 Task: Calculate the area of a circle with a Python program given its radius.
Action: Mouse moved to (83, 7)
Screenshot: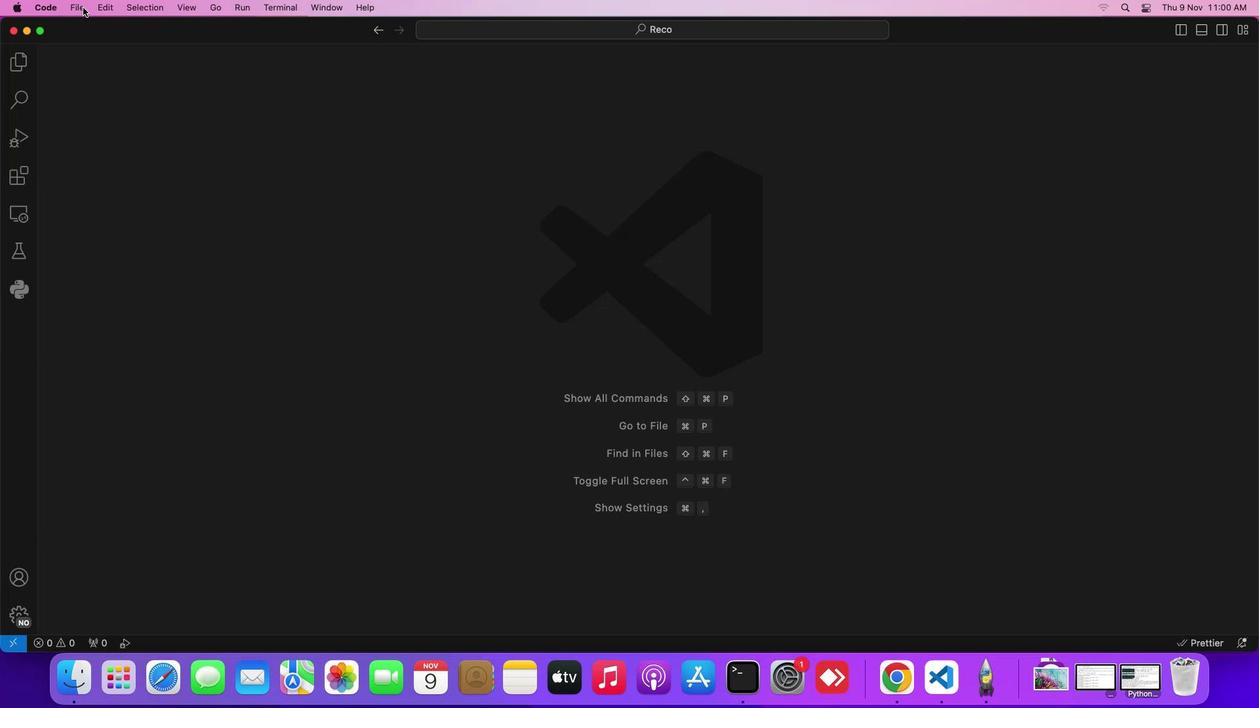 
Action: Mouse pressed left at (83, 7)
Screenshot: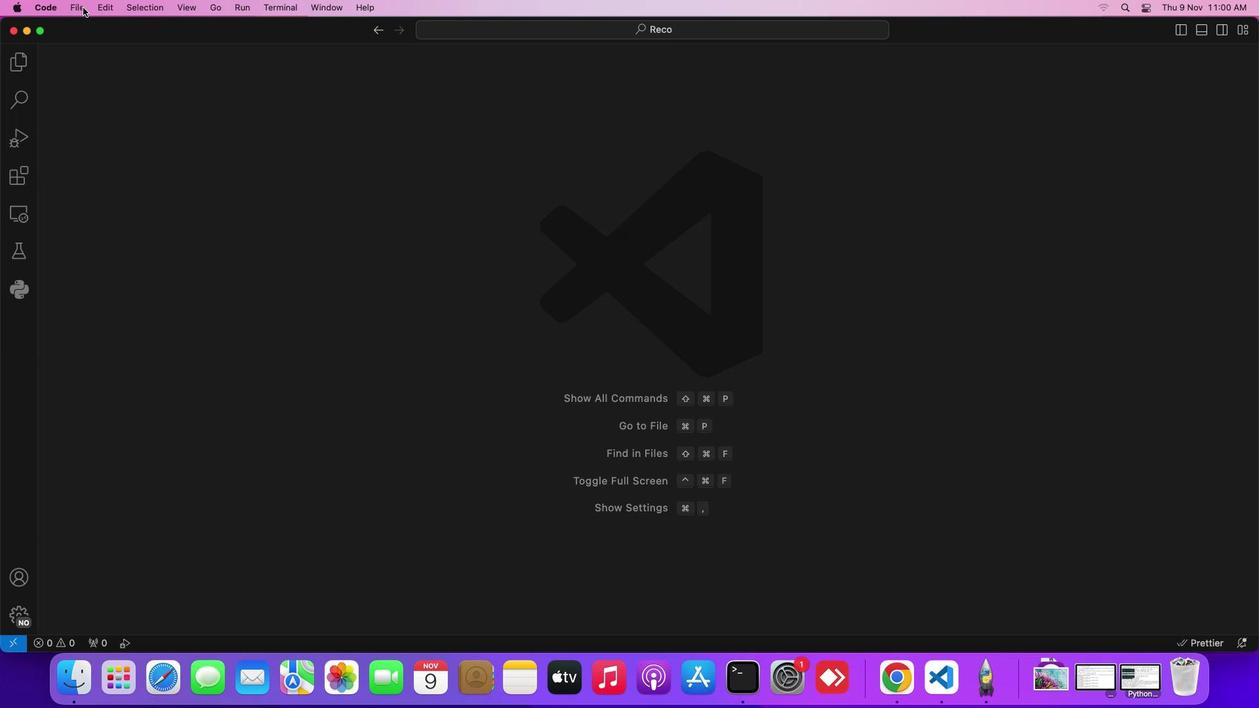 
Action: Mouse moved to (102, 24)
Screenshot: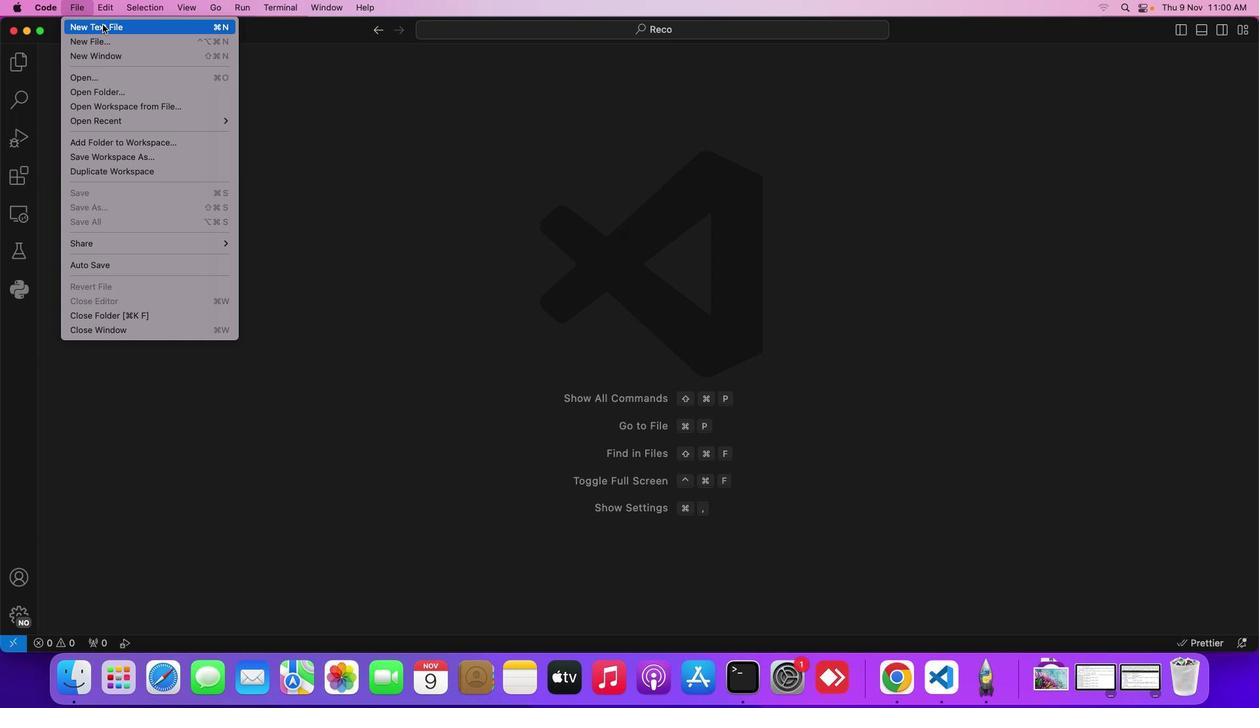 
Action: Mouse pressed left at (102, 24)
Screenshot: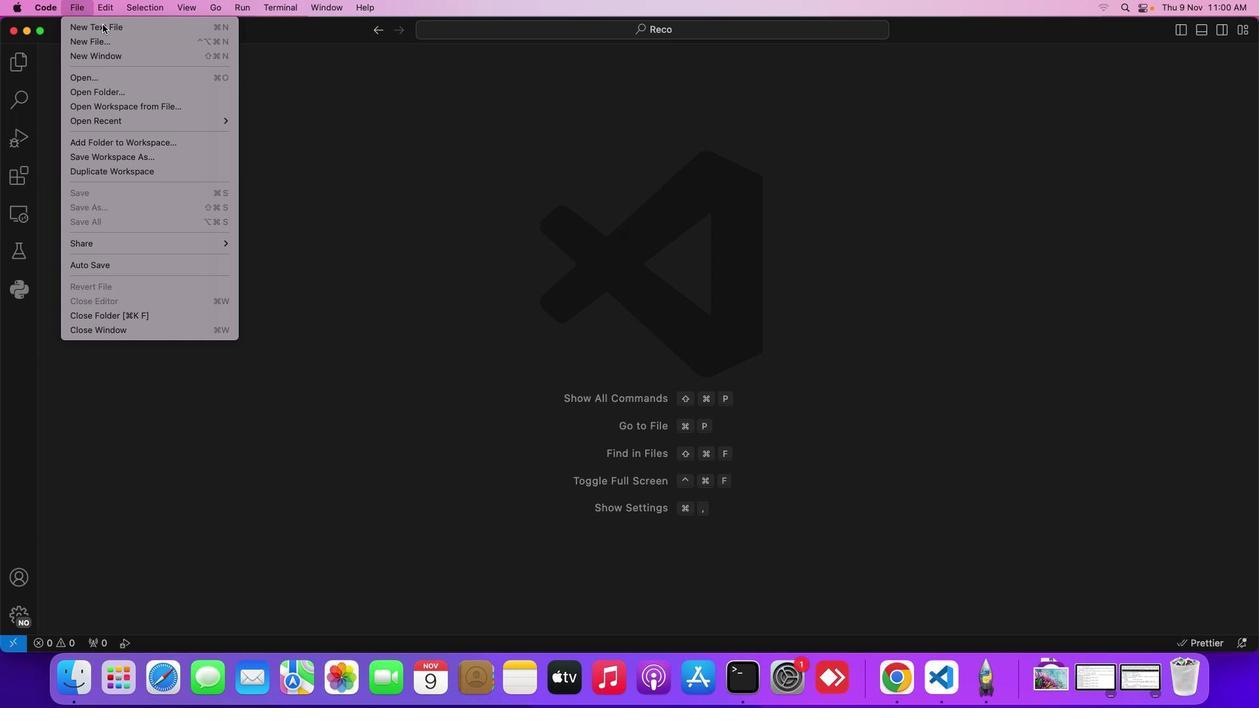 
Action: Mouse moved to (352, 199)
Screenshot: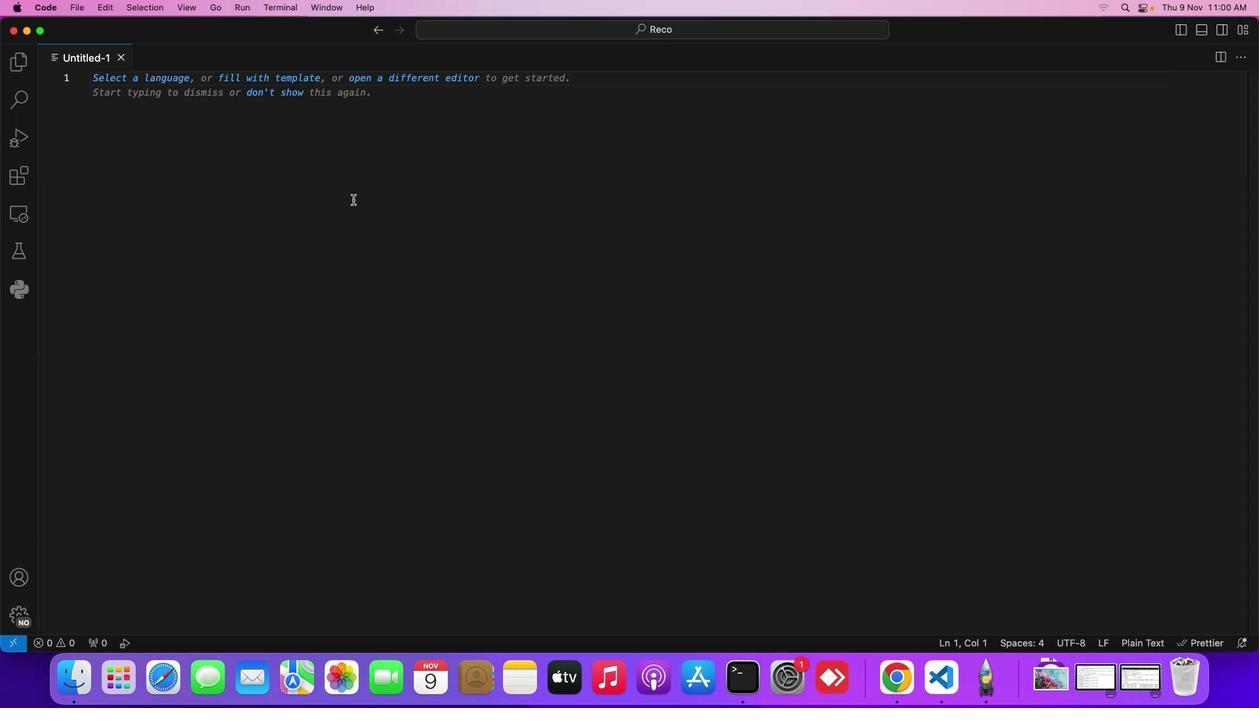 
Action: Key pressed Key.cmd's'
Screenshot: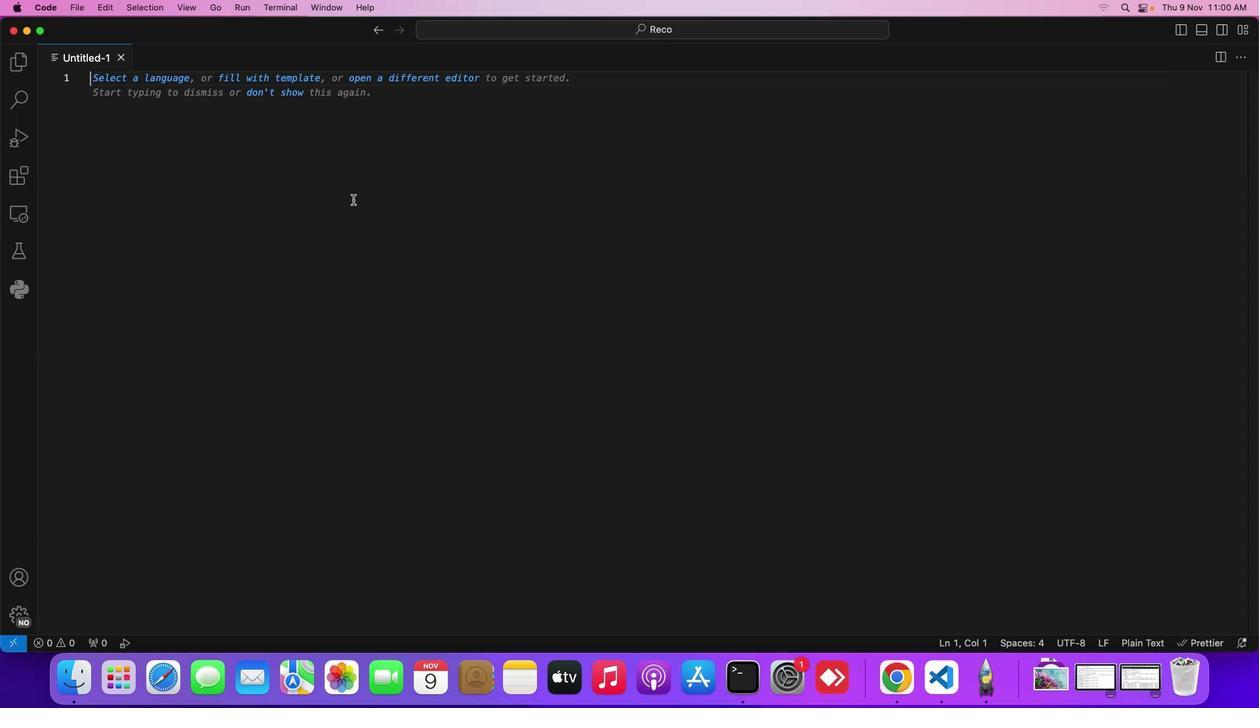 
Action: Mouse moved to (641, 276)
Screenshot: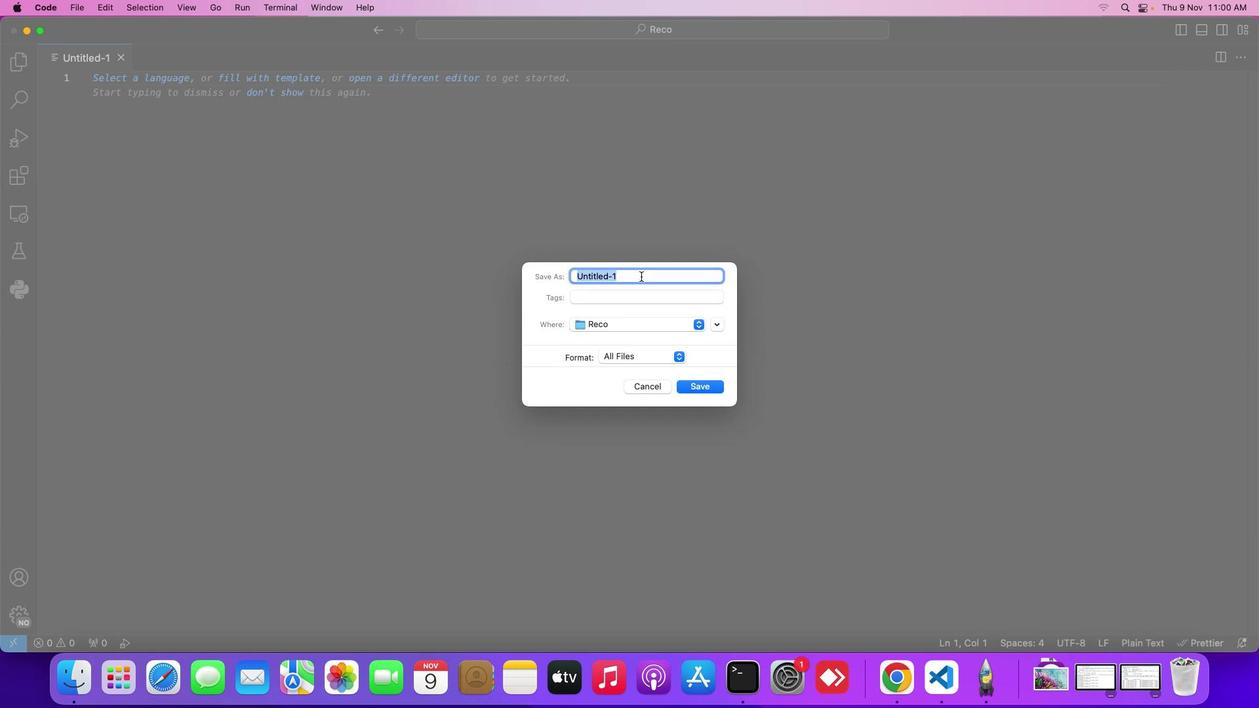 
Action: Mouse pressed left at (641, 276)
Screenshot: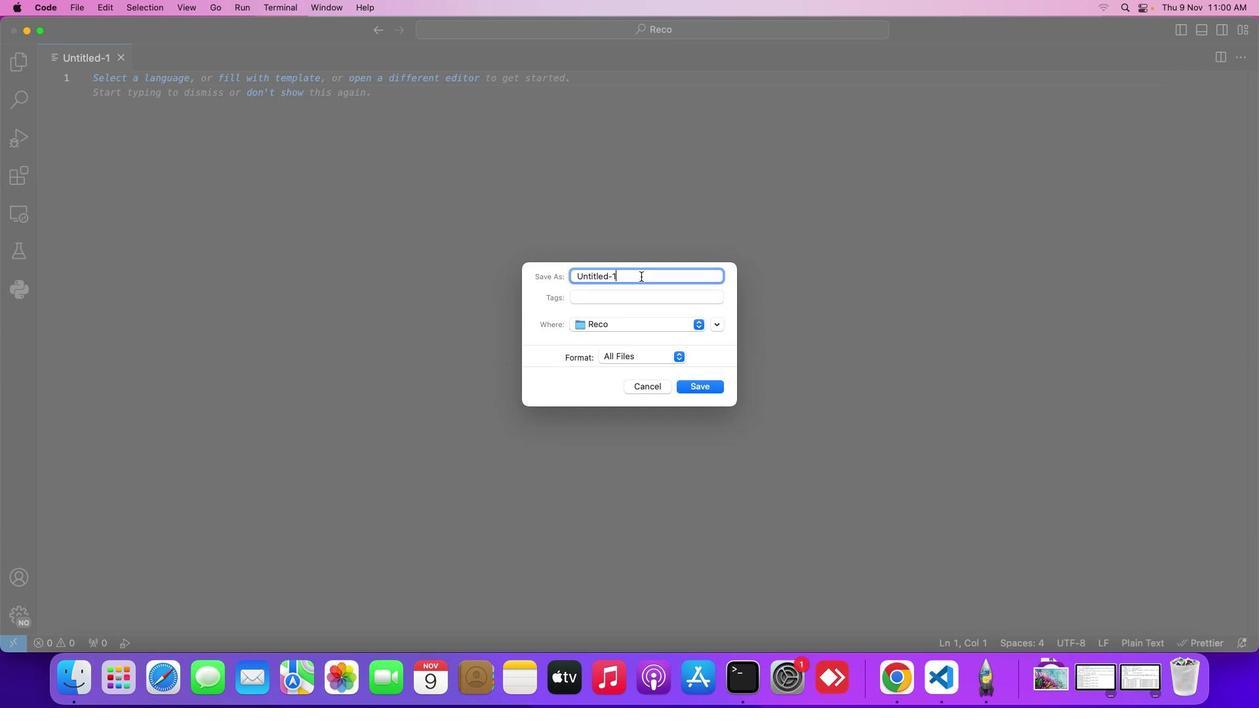 
Action: Mouse moved to (613, 284)
Screenshot: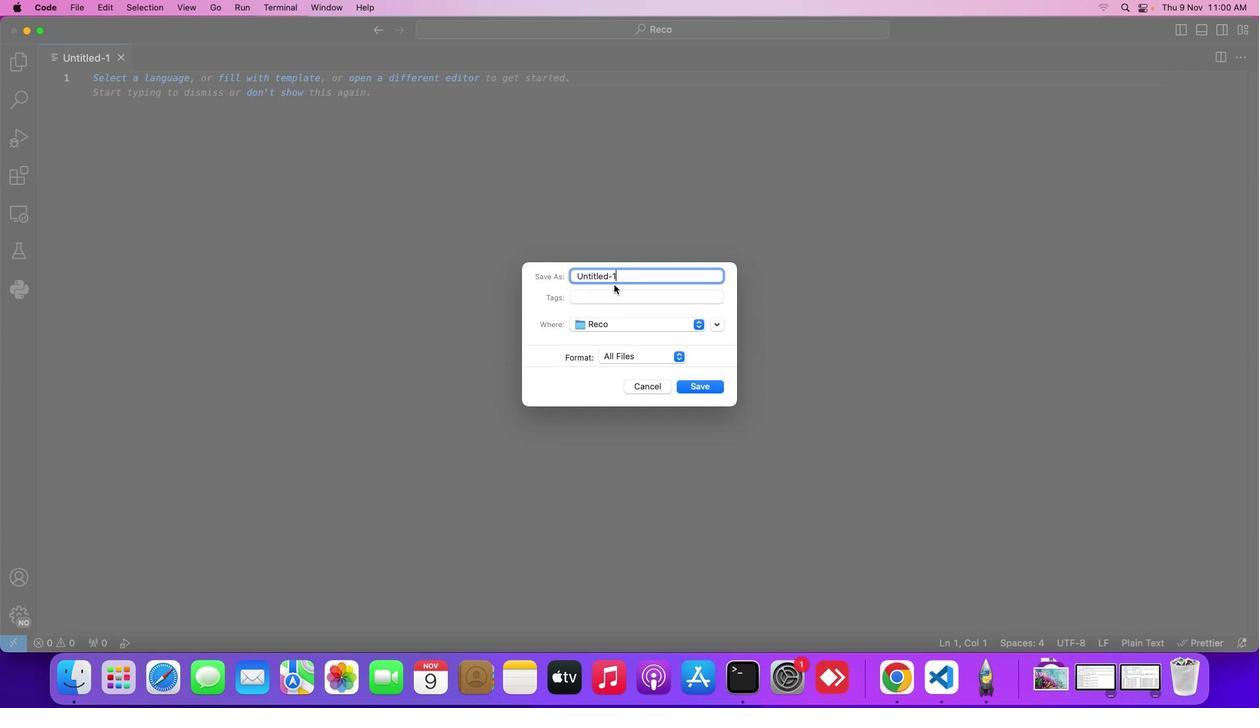 
Action: Key pressed Key.backspaceKey.backspaceKey.backspaceKey.backspaceKey.backspaceKey.backspaceKey.backspaceKey.backspaceKey.backspaceKey.backspaceKey.backspaceKey.shift_r'R''a''d''.''p''y'Key.enter'f'Key.backspaceKey.shift_r'#'Key.spaceKey.shift_r'G''e''t'Key.space't''h''e'Key.space'r''a''d''u'Key.backspace'i''u''s'Key.space'o''f'Key.space't''g''e'Key.space'='Key.backspaceKey.backspaceKey.backspaceKey.backspace'h''e'Key.space'c''i''r''c''l''e'Key.space'f''r''o''m'Key.space't''h''e'Key.space'u''s''e''r'Key.enter'r''a''d''i''u''s'Key.space'='Key.space'f''l''o''a''t'Key.shift_r'(''i''n''p''u''t'Key.shift_r'('Key.shift_r'"'Key.shift_r'E''n''t''e''r'Key.space't''h''e'Key.space'r''a''d''i''u''s'Key.space'o''f'Key.space't''h''e'Key.space'c''u''r'Key.backspaceKey.backspace'i''r''c''l''e'Key.shift_r':'Key.spaceKey.rightKey.rightKey.rightKey.enterKey.enterKey.shift_r'#'Key.spaceKey.shift_r'C''a''l''c''u''l''a''t''e'Key.space't''h''e'Key.space'a''r''e''a'Key.space'o''f'Key.space't''h''e'Key.space'c''i''r''c''l''e'Key.space'u''s''i''n''g'Key.space't''h''e'Key.space'f''o''r''m''u''l''a'Key.shift_r':'Key.spaceKey.shift_r'A'Key.space'='Key.shift_r'#'Key.backspaceKey.space'f'Key.backspaceKey.spaceKey.backspaceKey.enterKey.shift_rKey.shift_r'#'Key.spaceKey.shift_r'H''e''r''e'Key.spaceKey.backspace','Key.space'w''e'Key.space'a'Key.backspace'u''s''e'Key.space't''h''e'Key.space'm''a''t''h'Key.space'm''o''d''u''l''e'Key.space't''o'Key.space'a''c''c''e''s'Key.space't''h''e'Key.space'v''a''l''u''e'Key.space'o''f'Key.space'p''i'Key.enter'i''m''p''o'Key.enterKey.space'm''a''t''h'Key.enterKey.enter'a''r''e''a'Key.space'='Key.space'm''a''t''h''.''p''i'Key.spaceKey.shift_r'*'Key.space'r''a''d''i''u''s'Key.spaceKey.backspaceKey.shift_r'*''*''2'Key.enterKey.enterKey.shift_r'#'Key.spaceKey.shift_r'D''i''s''p''l''a''y'Key.space't''h''e'Key.space'r''e''s''d'Key.backspace'u''l''t'Key.enter'p''r''i''n''t'Key.shift_r'(''f'Key.shift_r'"'Key.shift_r'T''h''e'Key.space'r'Key.backspace'a''r''e''a'Key.space'o''f'Key.space't''h''e'Key.space'c''i''r''c''l''u''l'Key.backspaceKey.backspaceKey.backspace'l''e'Key.space'w''i''t''h'Key.space'r''a''d''i''u''s'Key.spaceKey.shift_r'{''r''a'Key.enterKey.rightKey.space'i''s'Key.shift_r':'Key.spaceKey.shift_r'{''a''r''e''a'Key.rightKey.rightKey.rightKey.enterKey.enter
Screenshot: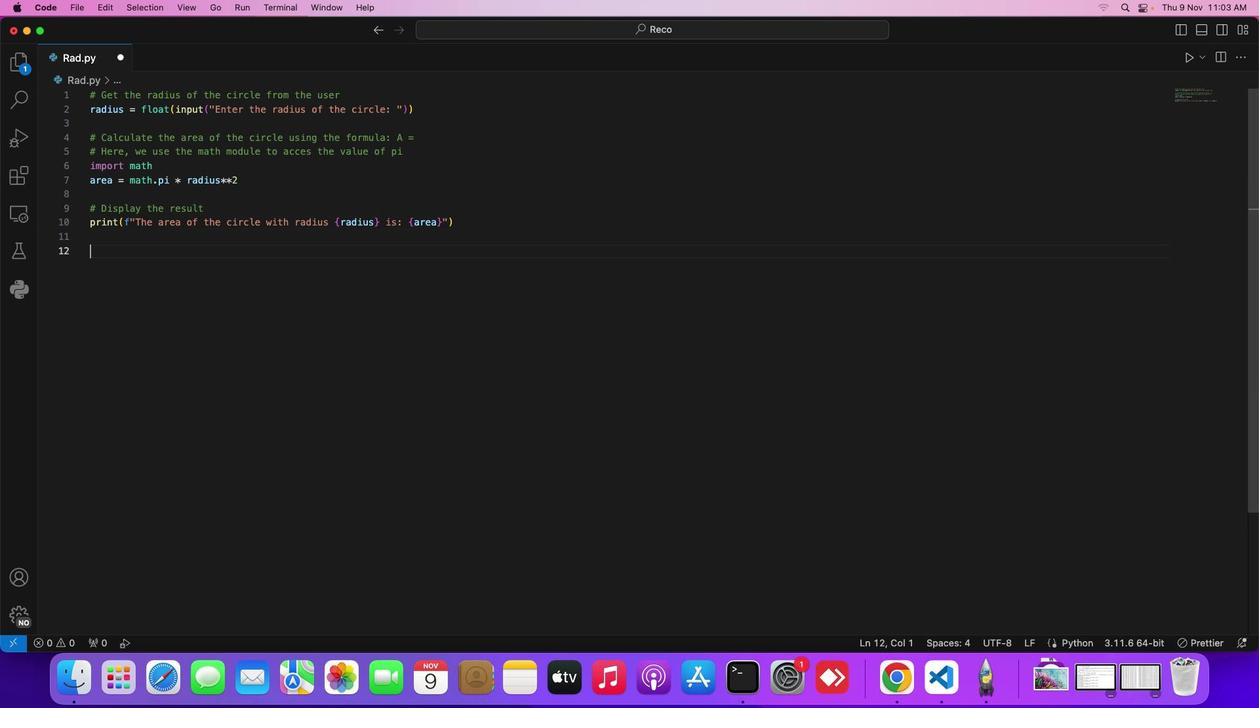 
Action: Mouse moved to (488, 134)
Screenshot: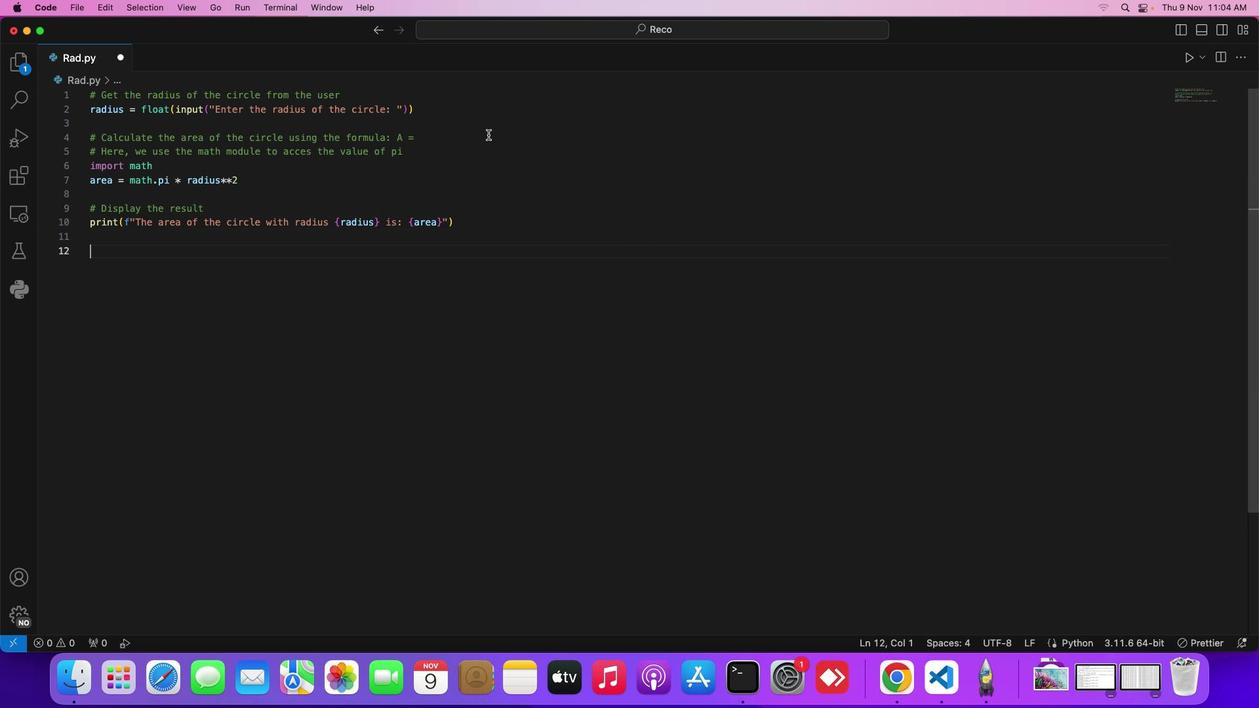
Action: Key pressed Key.cmd
Screenshot: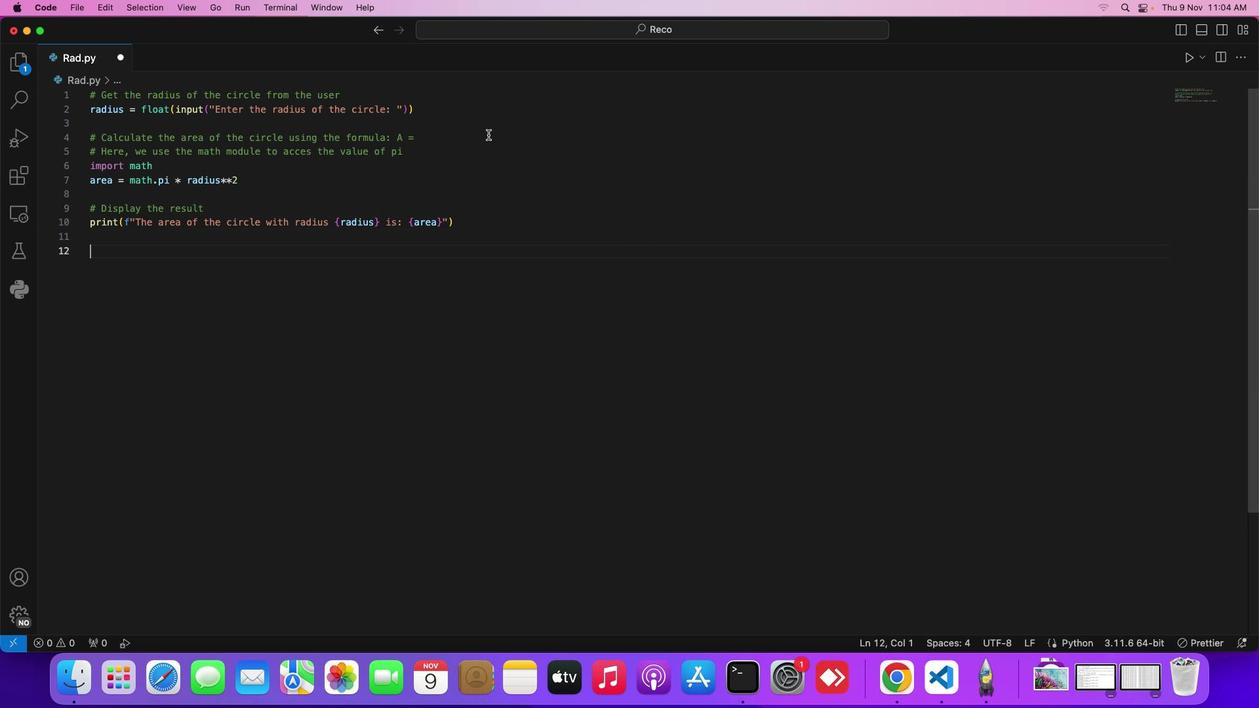 
Action: Mouse moved to (488, 134)
Screenshot: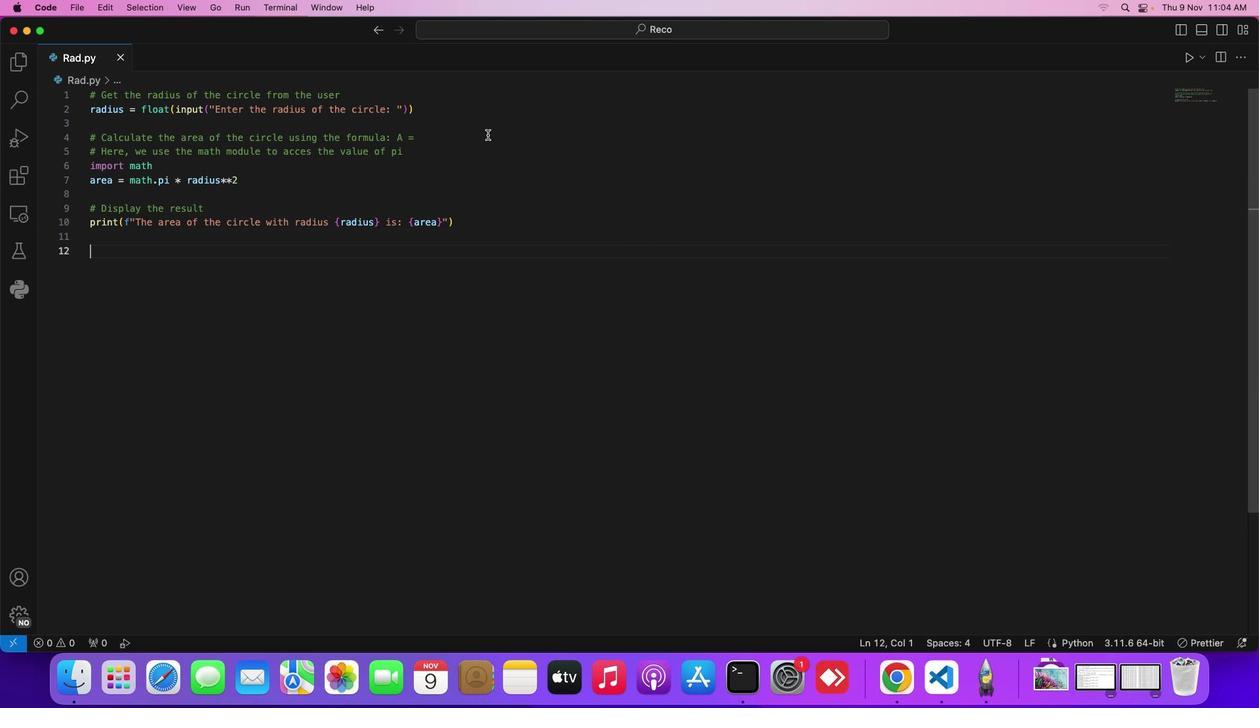 
Action: Key pressed 's'
Screenshot: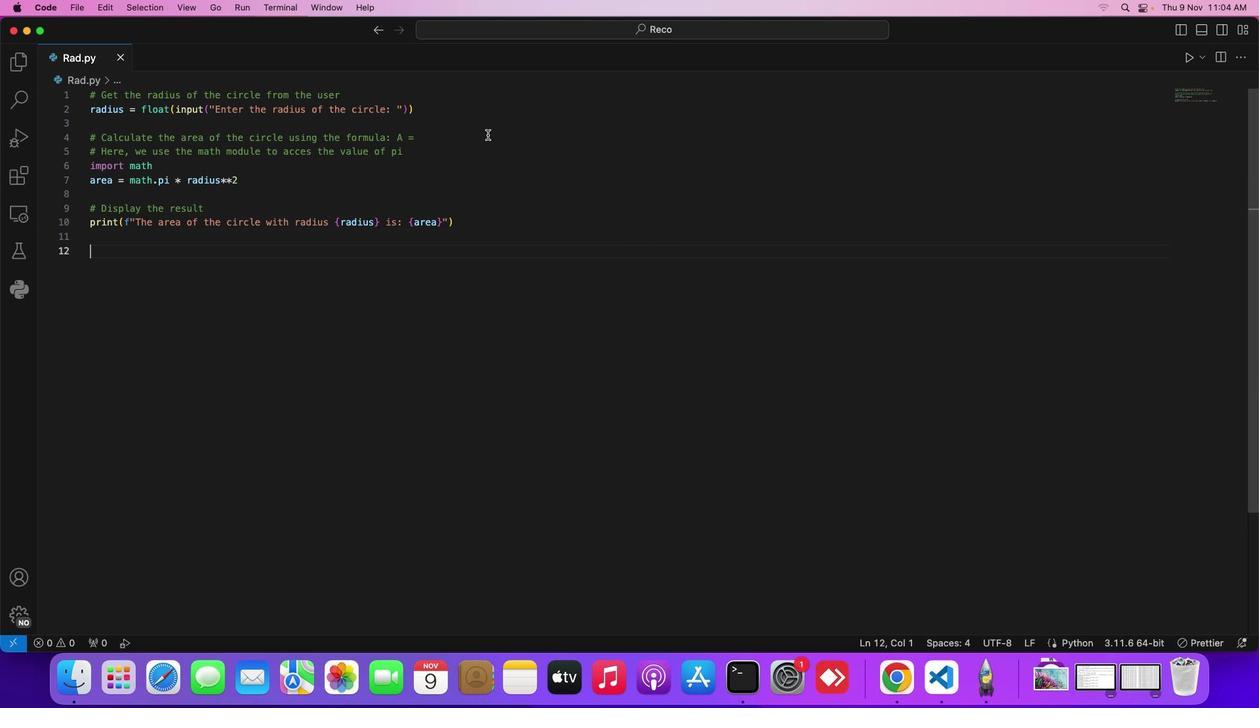 
Action: Mouse moved to (237, 59)
Screenshot: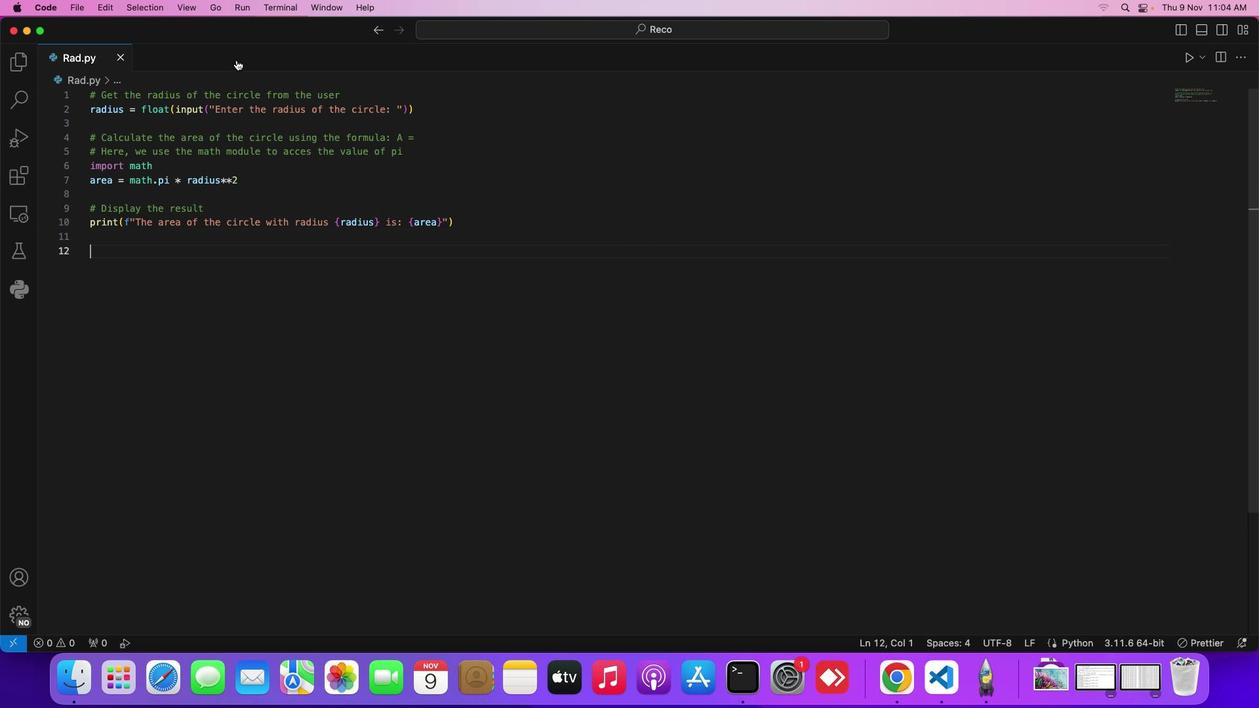 
Action: Key pressed Key.cmd
Screenshot: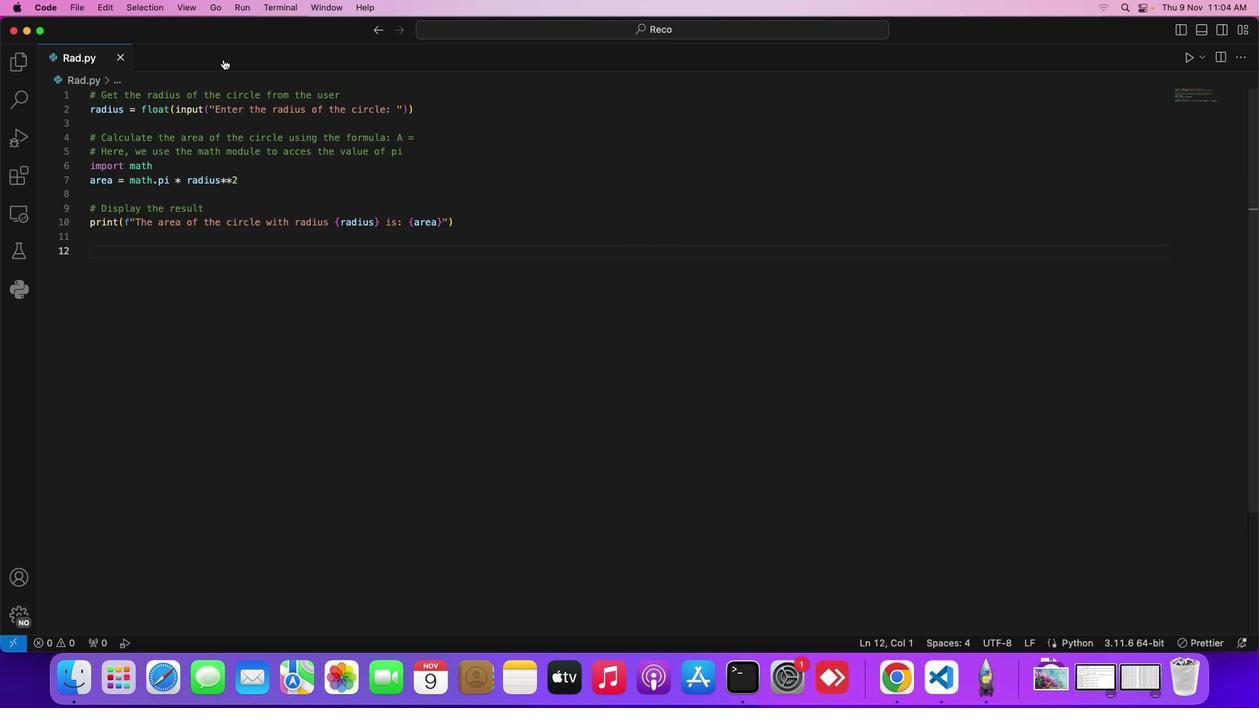 
Action: Mouse moved to (236, 60)
Screenshot: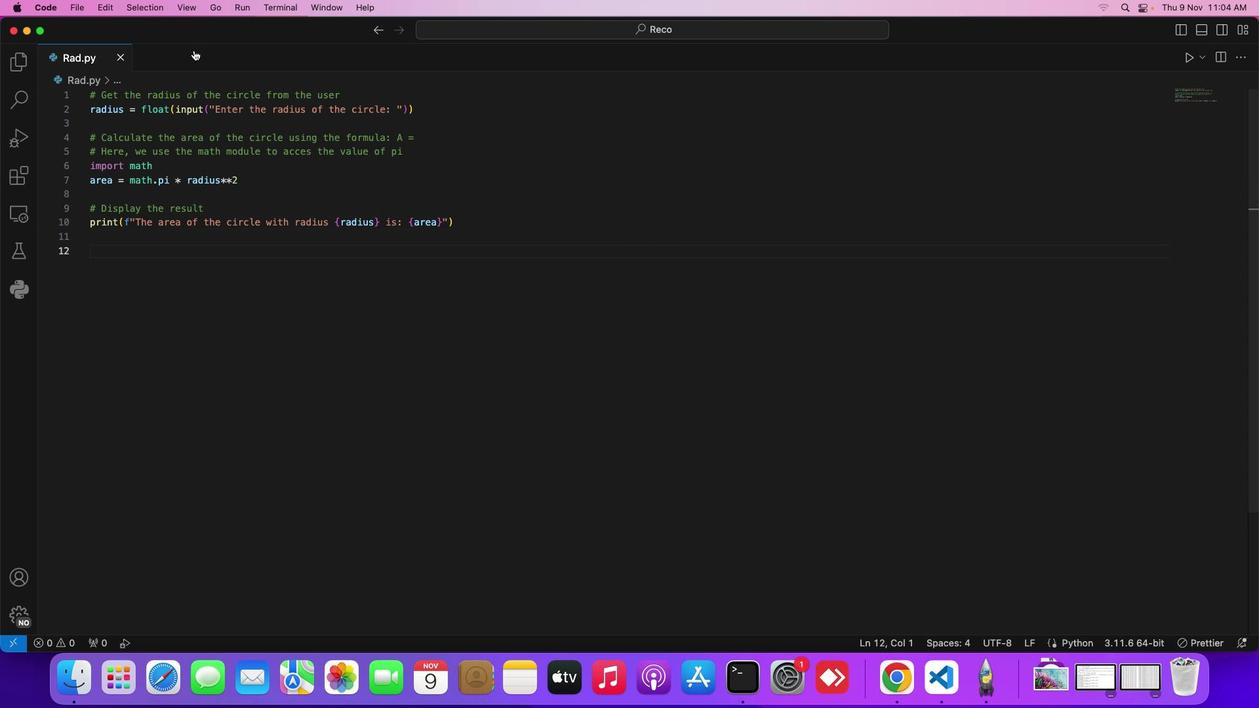 
Action: Key pressed 's'
Screenshot: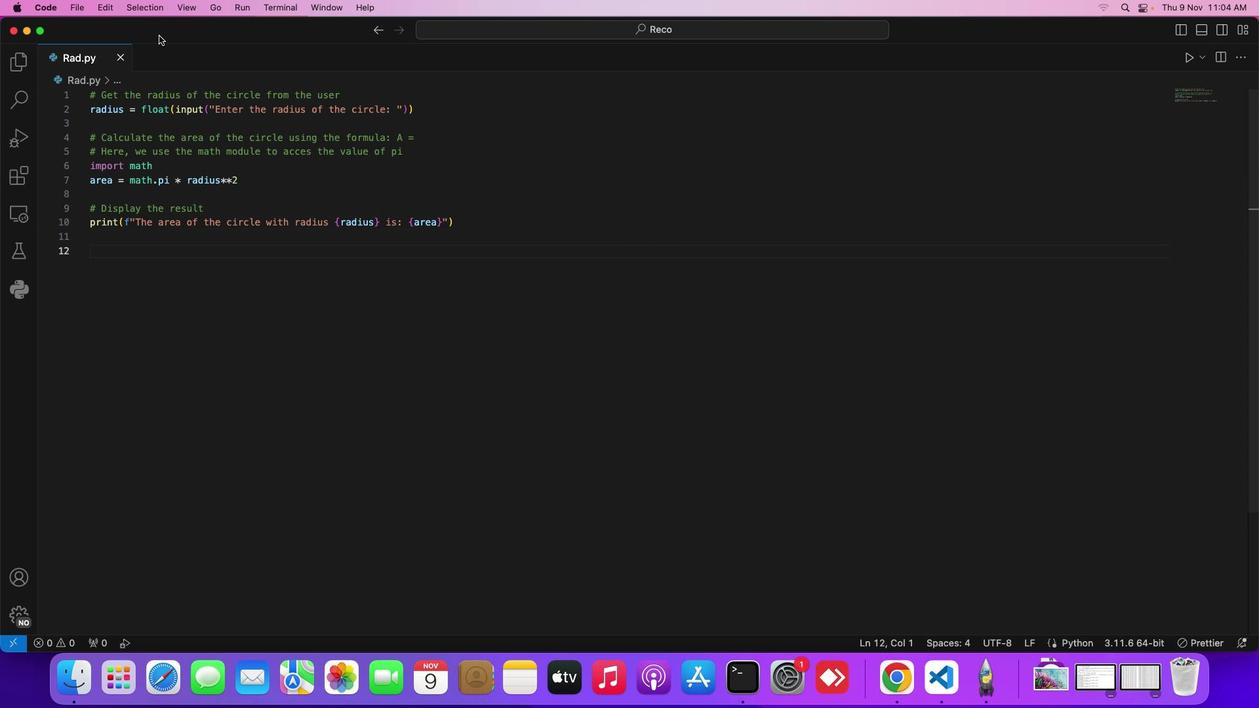 
Action: Mouse moved to (234, 9)
Screenshot: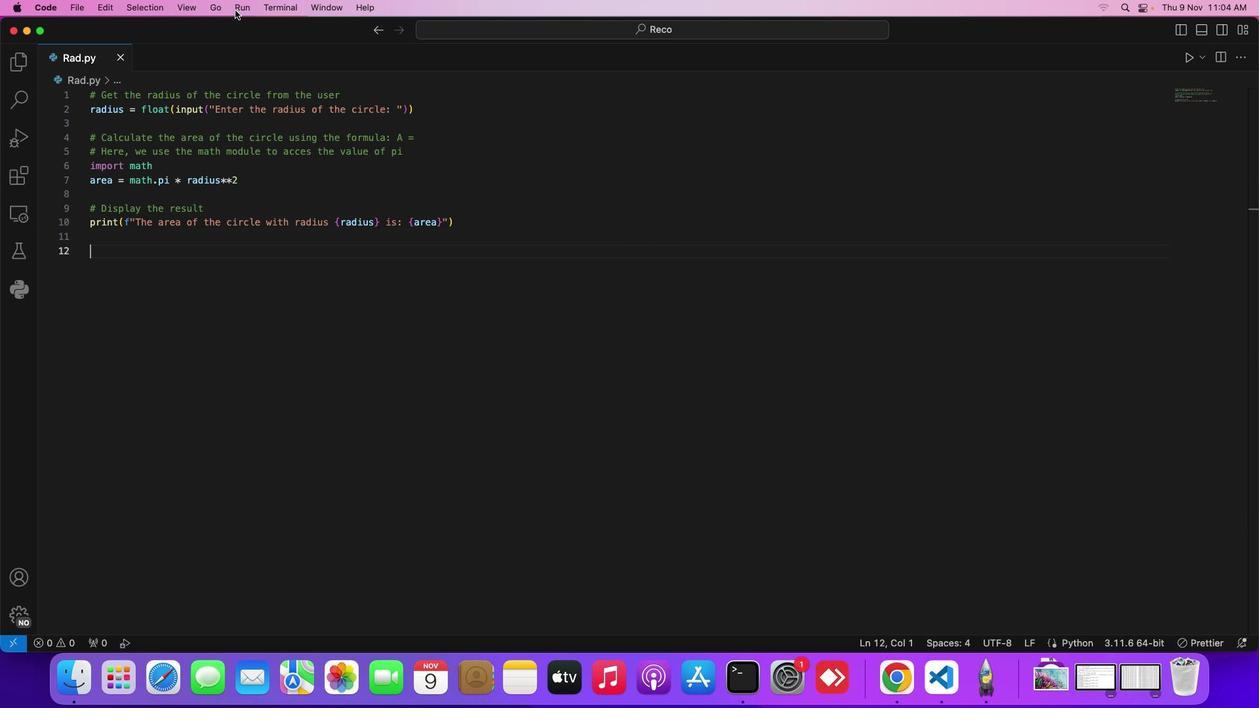 
Action: Key pressed Key.cmd's'
Screenshot: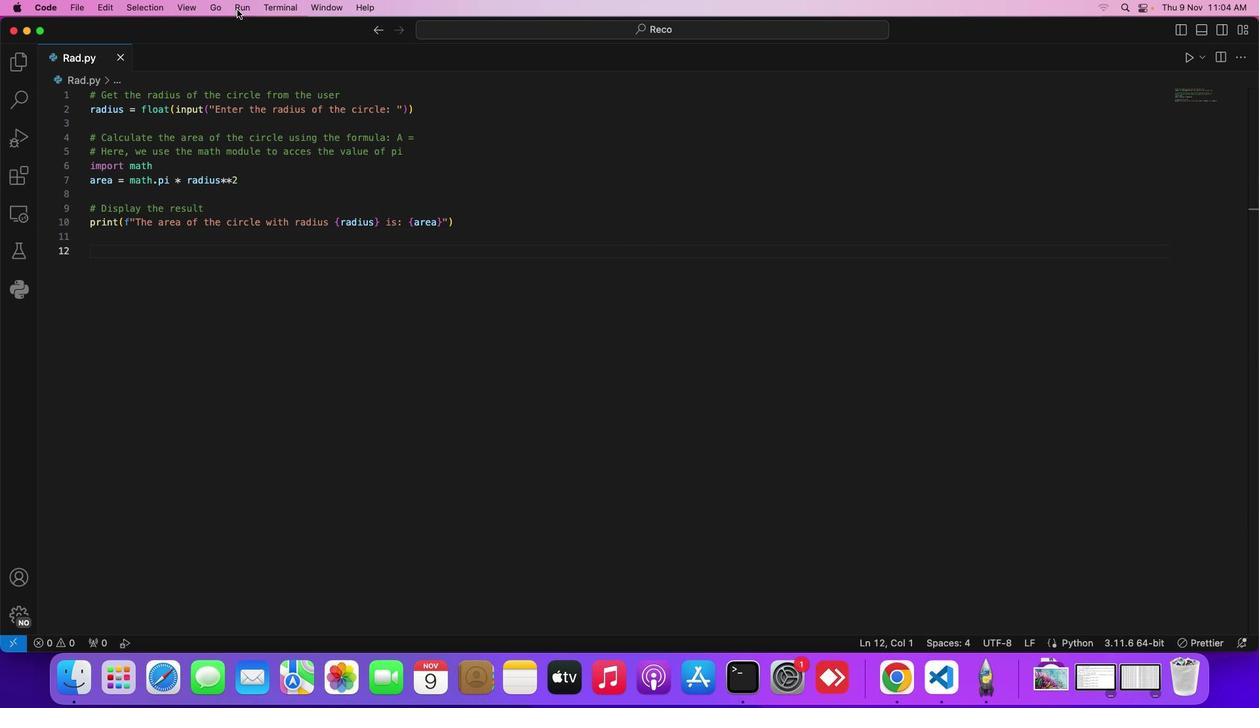 
Action: Mouse moved to (238, 7)
Screenshot: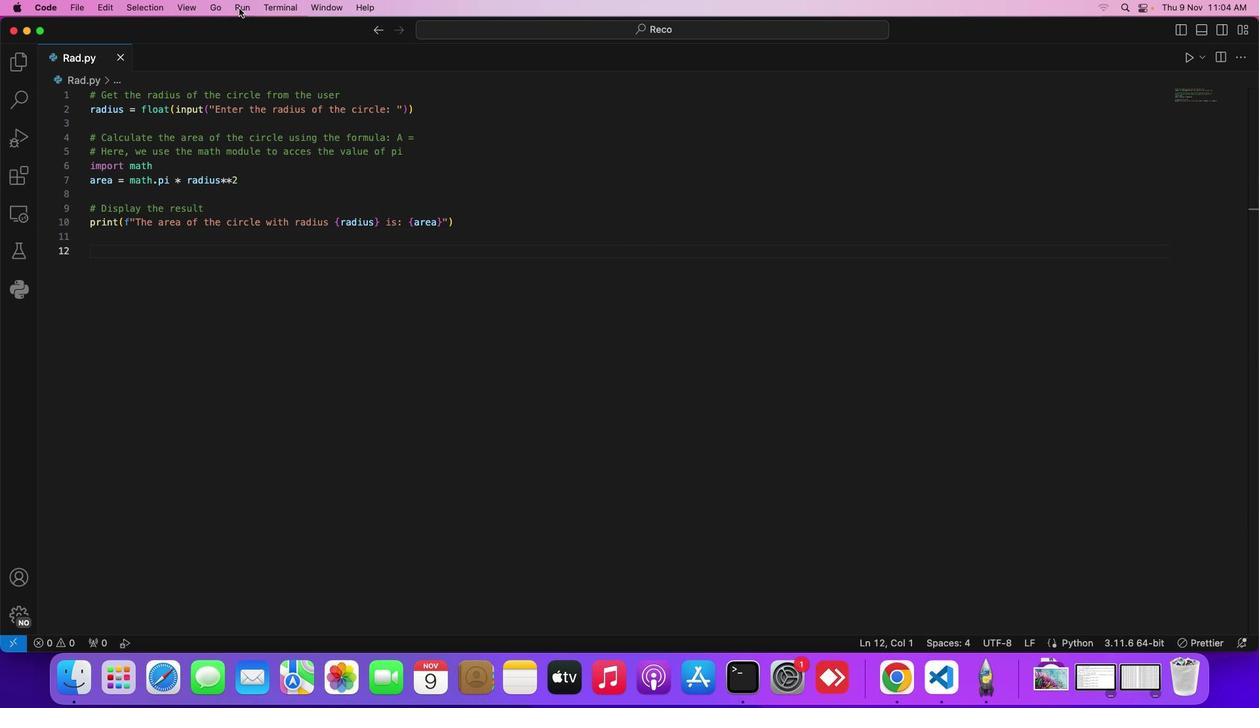 
Action: Mouse pressed left at (238, 7)
Screenshot: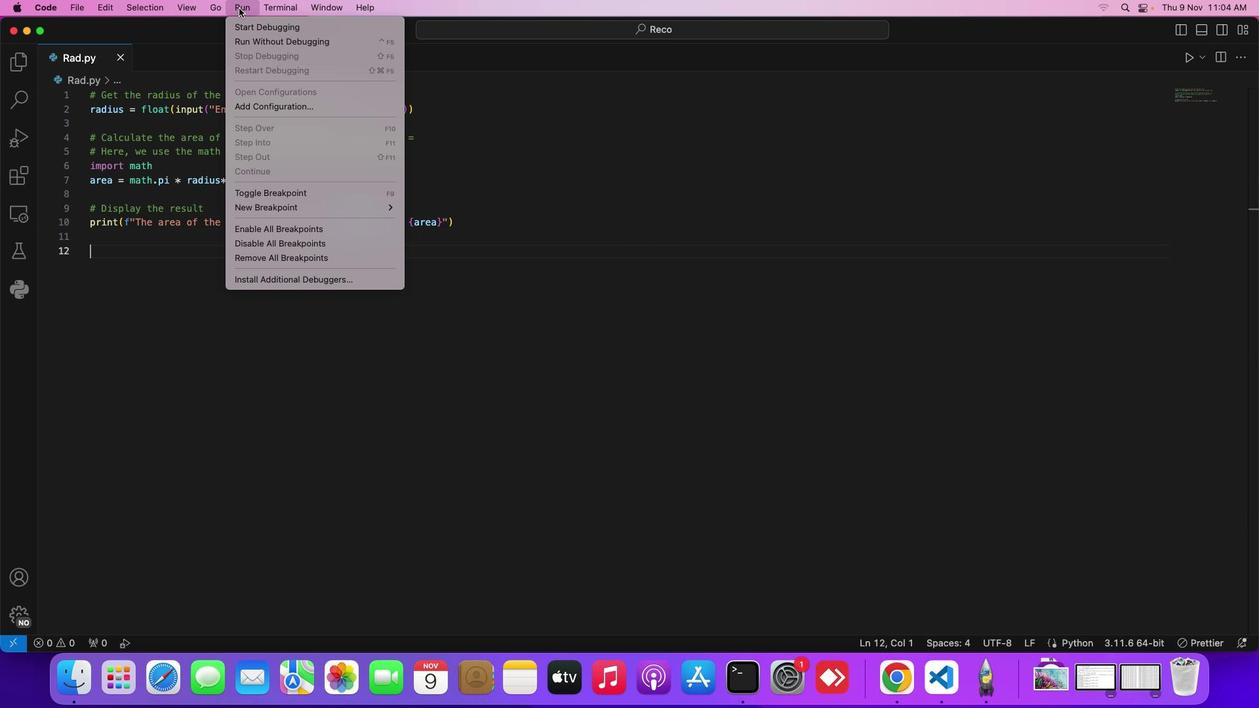 
Action: Mouse moved to (295, 43)
Screenshot: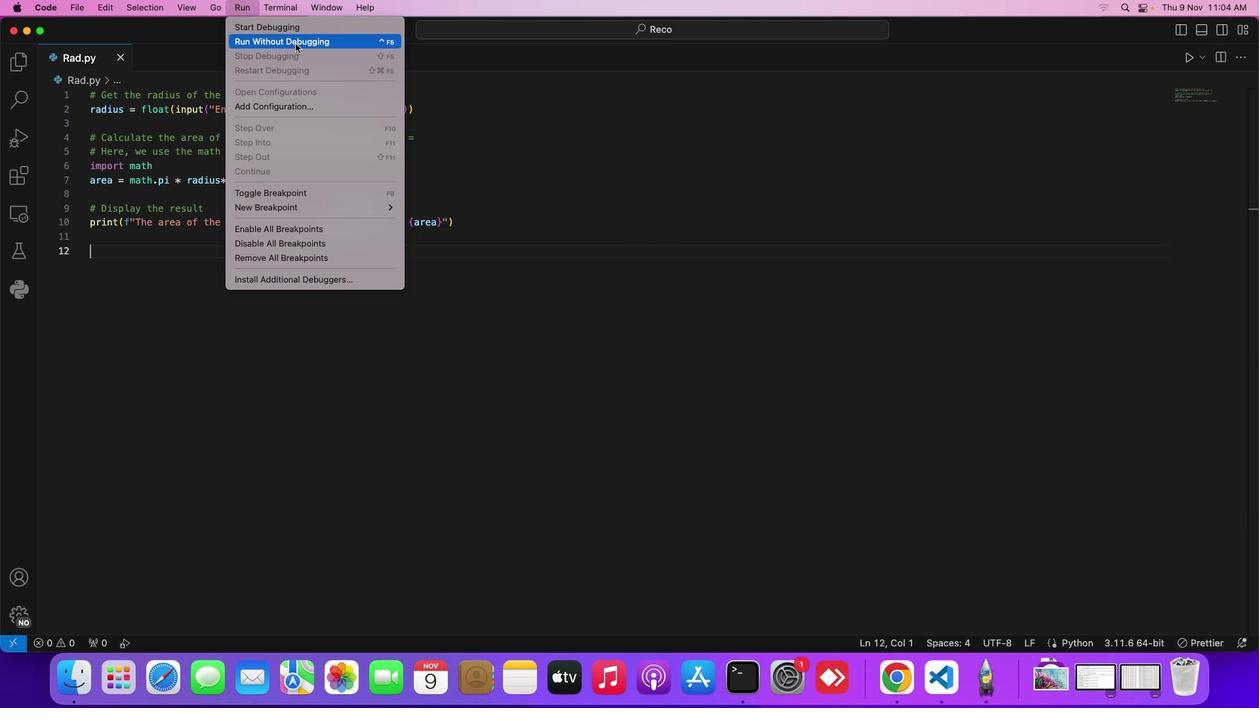 
Action: Mouse pressed left at (295, 43)
Screenshot: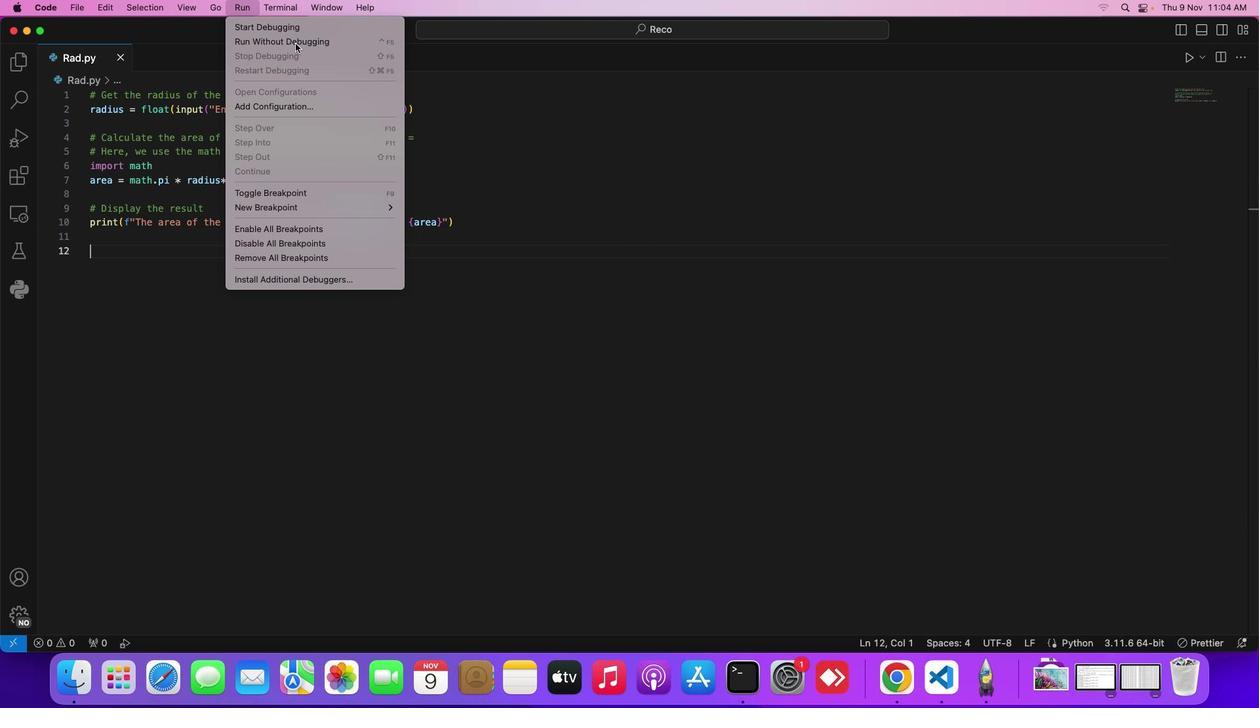 
Action: Mouse moved to (262, 512)
Screenshot: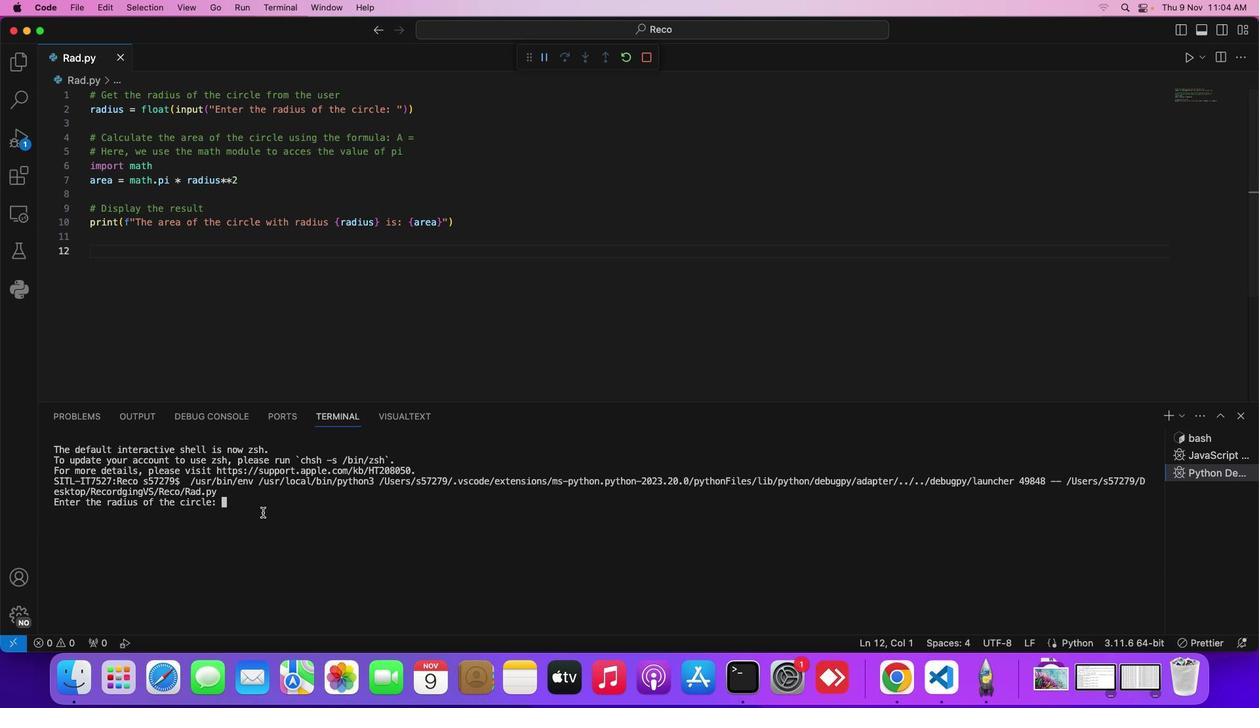 
Action: Mouse pressed left at (262, 512)
Screenshot: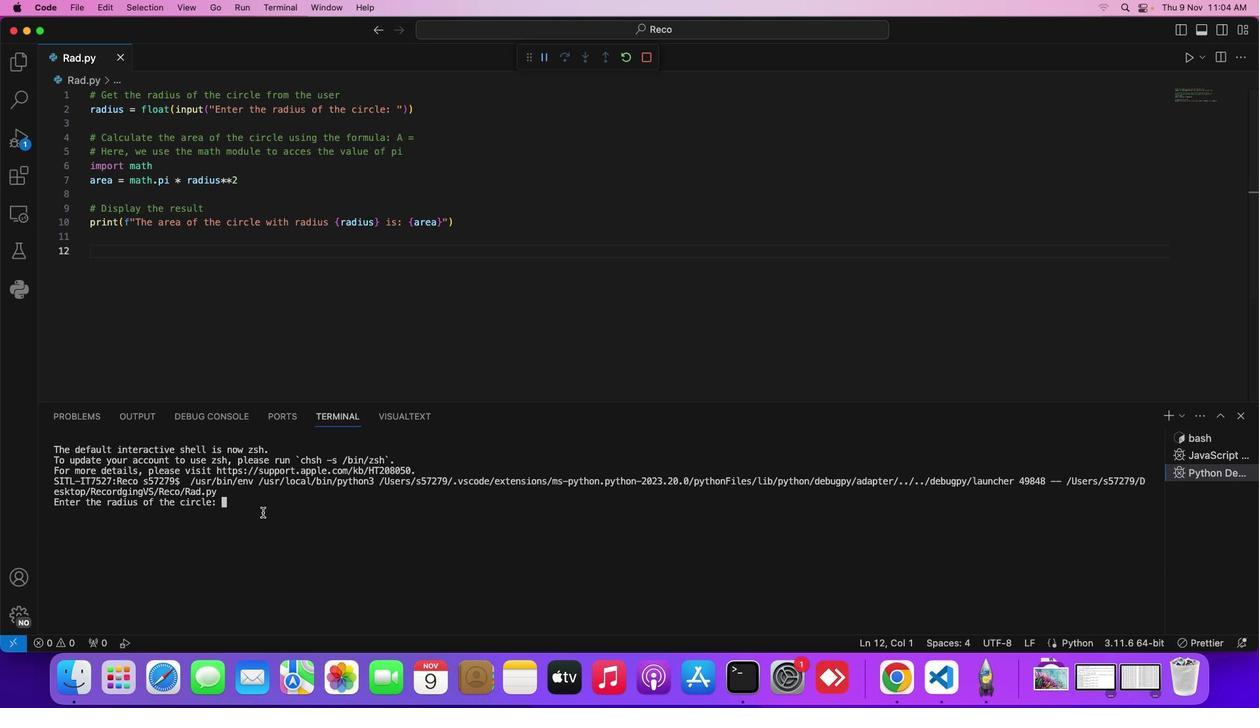 
Action: Mouse moved to (270, 495)
Screenshot: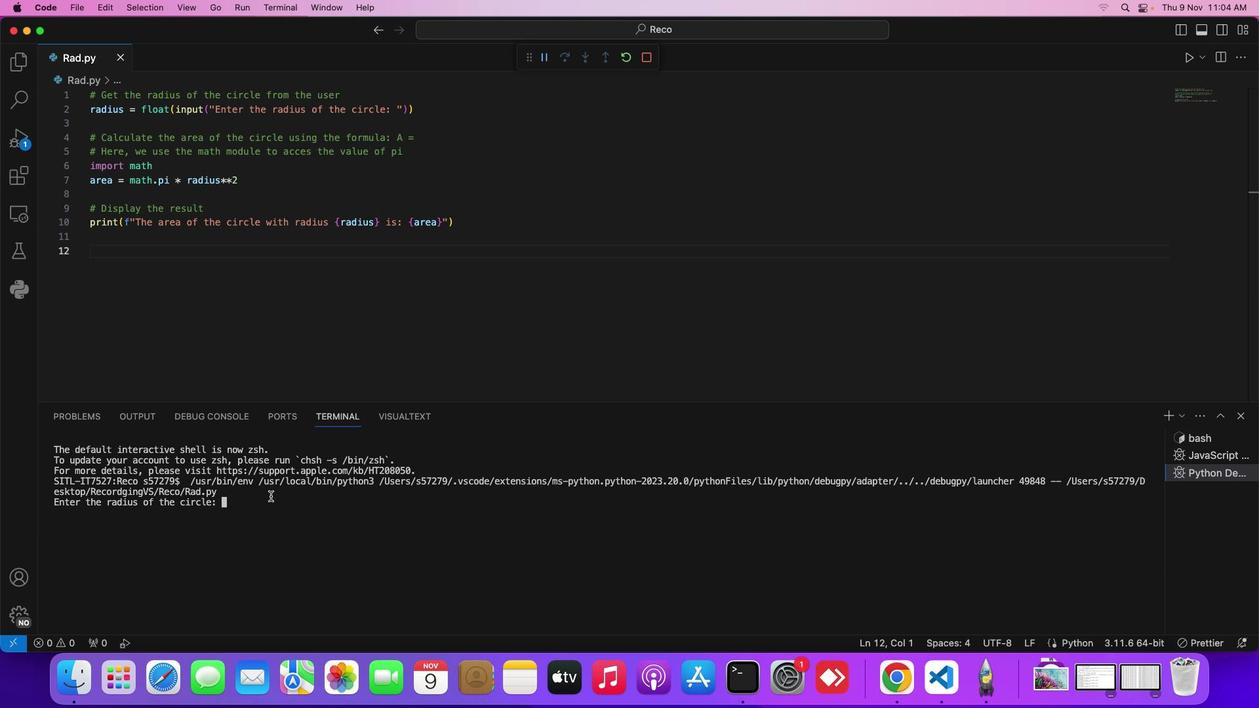 
Action: Key pressed '5'Key.enter
Screenshot: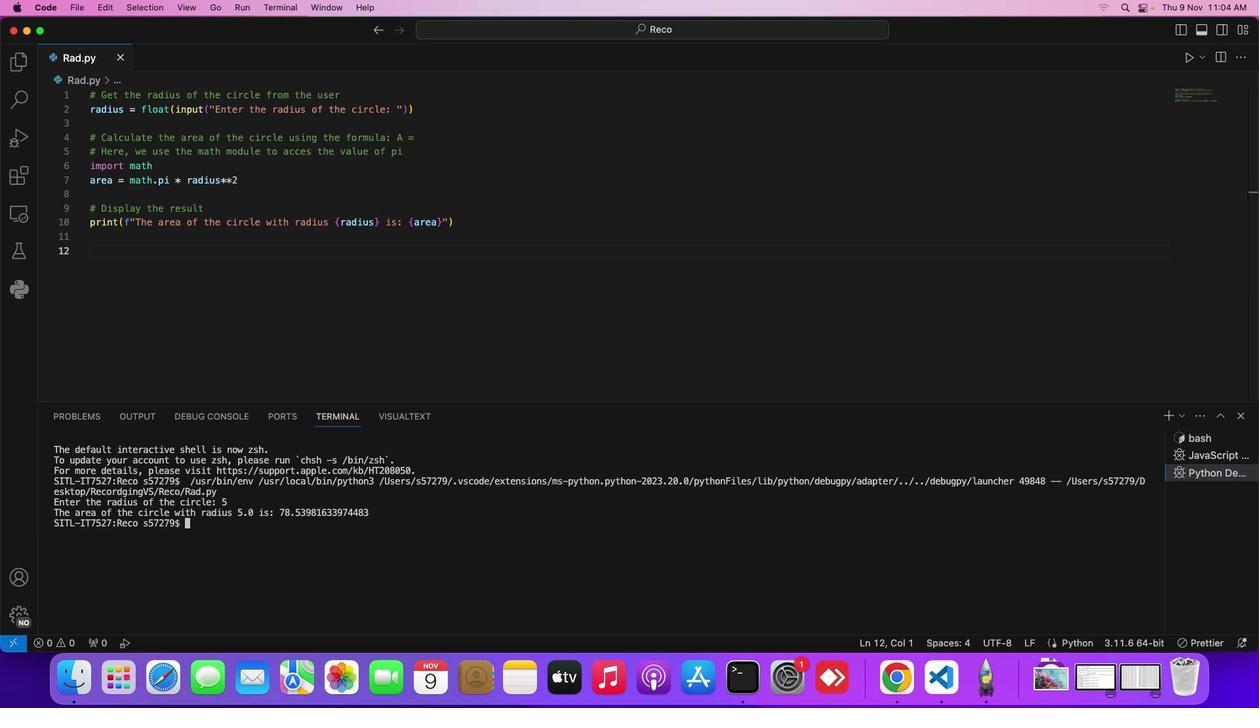 
